 Task: Select Convenience. Add to cart, from Total Wine & More for 2717 Settlers Lane, Boyd, Montana 59013, Cell Number 917-762-1747, following items : 1800 Cristalino Tequila - 1, On the Rocks the Cosmopolitan Vodka - 2
Action: Mouse moved to (325, 146)
Screenshot: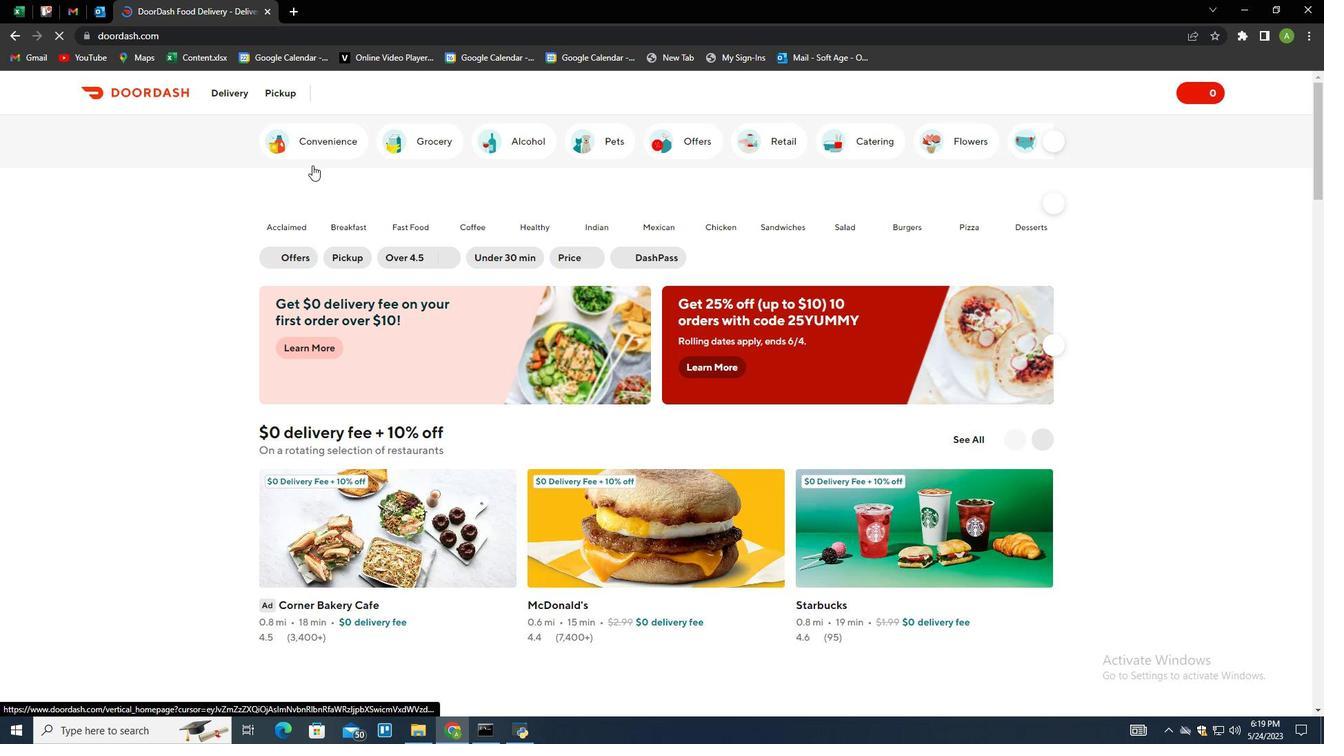 
Action: Mouse pressed left at (325, 146)
Screenshot: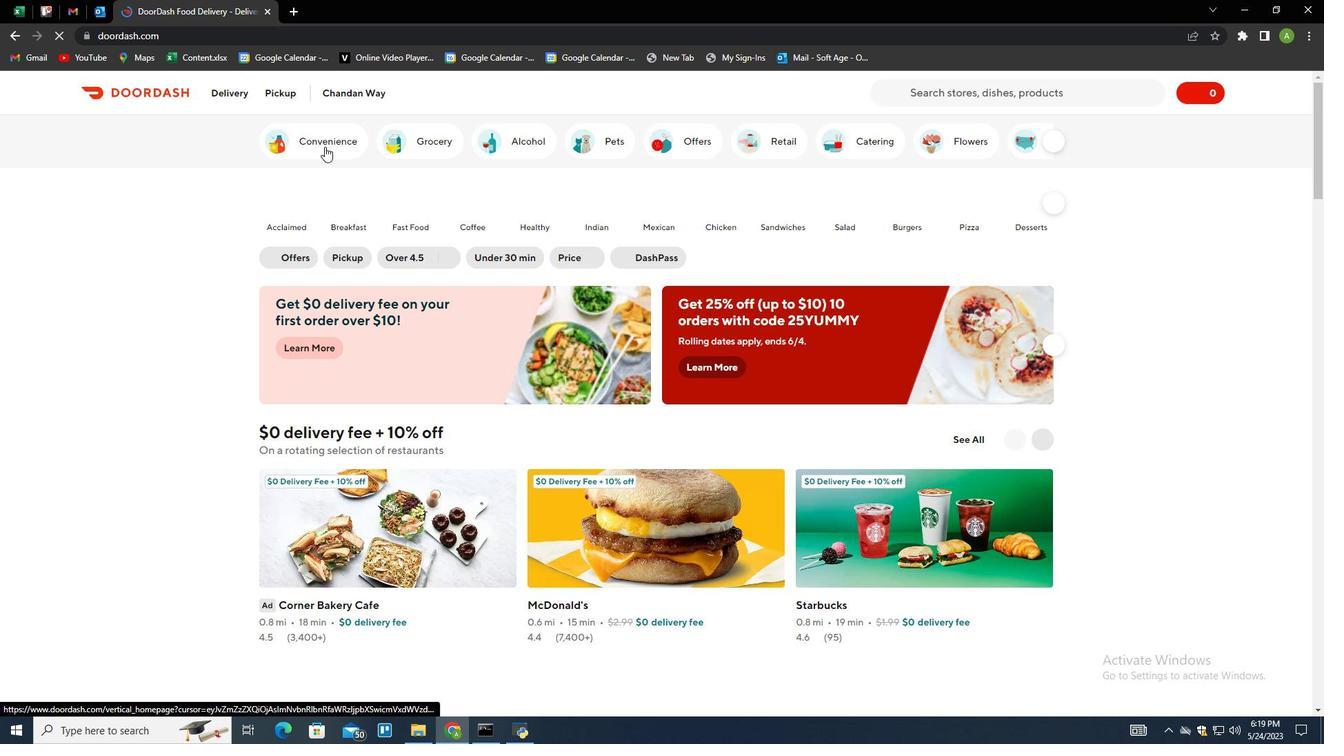 
Action: Mouse moved to (664, 593)
Screenshot: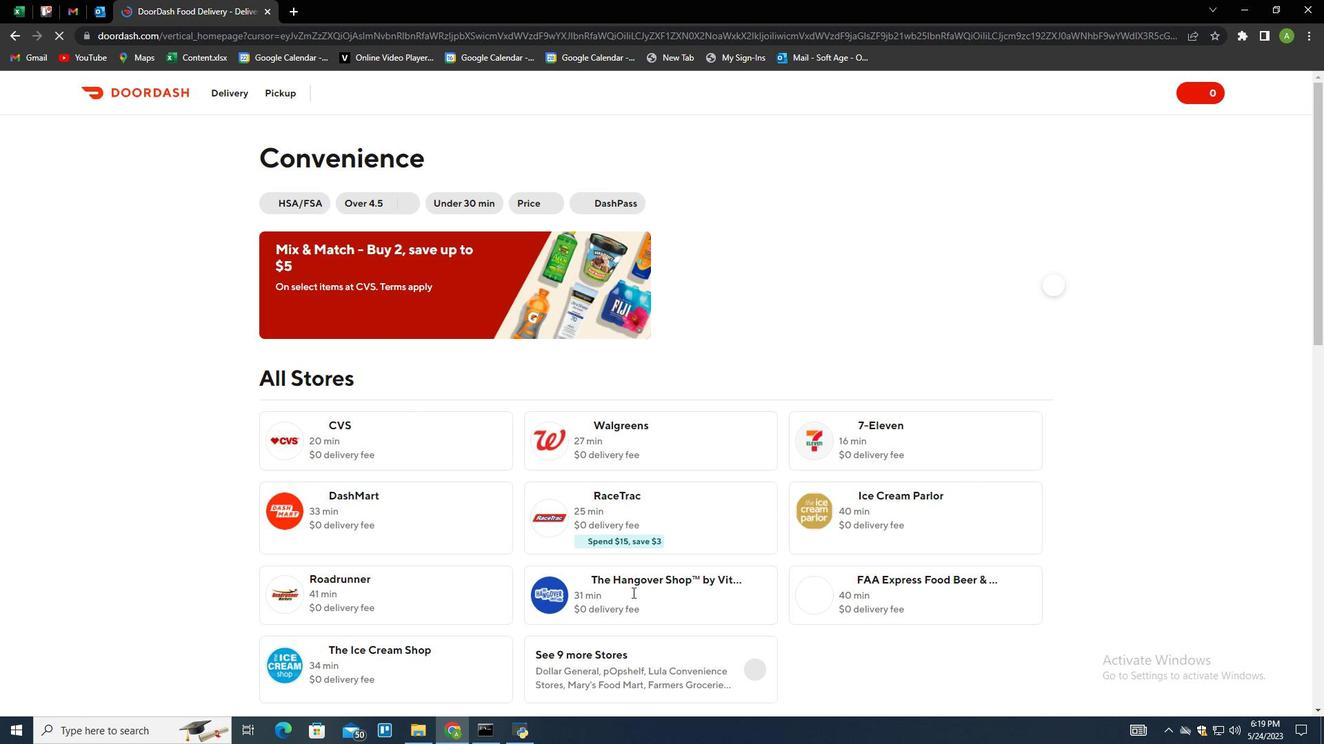 
Action: Mouse scrolled (664, 593) with delta (0, 0)
Screenshot: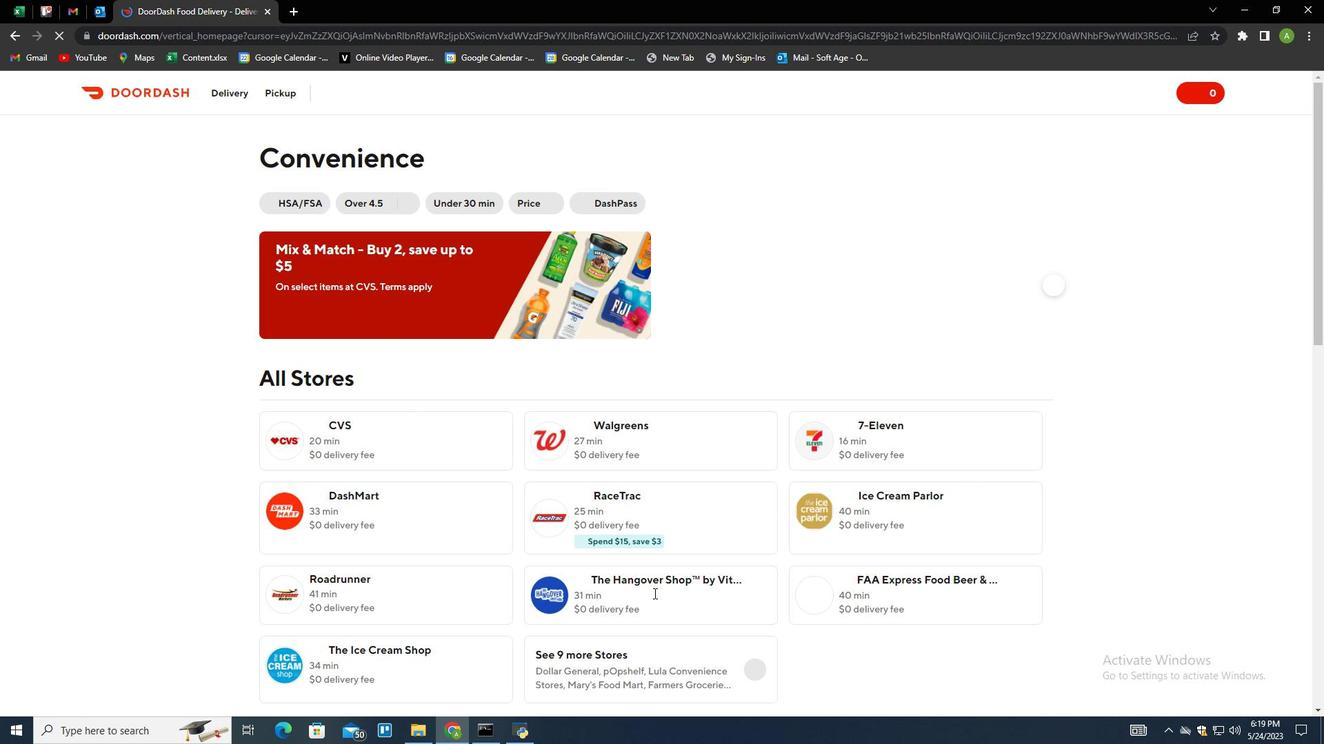 
Action: Mouse scrolled (664, 593) with delta (0, 0)
Screenshot: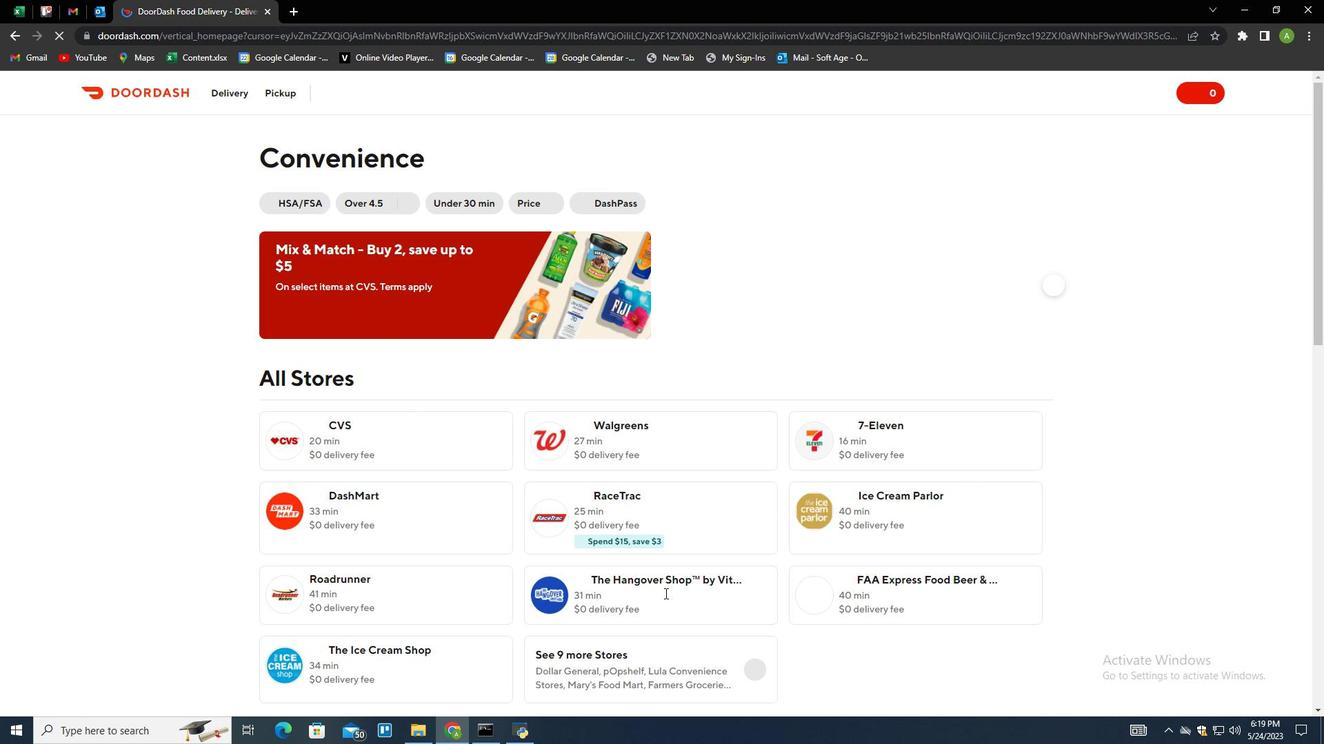 
Action: Mouse moved to (752, 533)
Screenshot: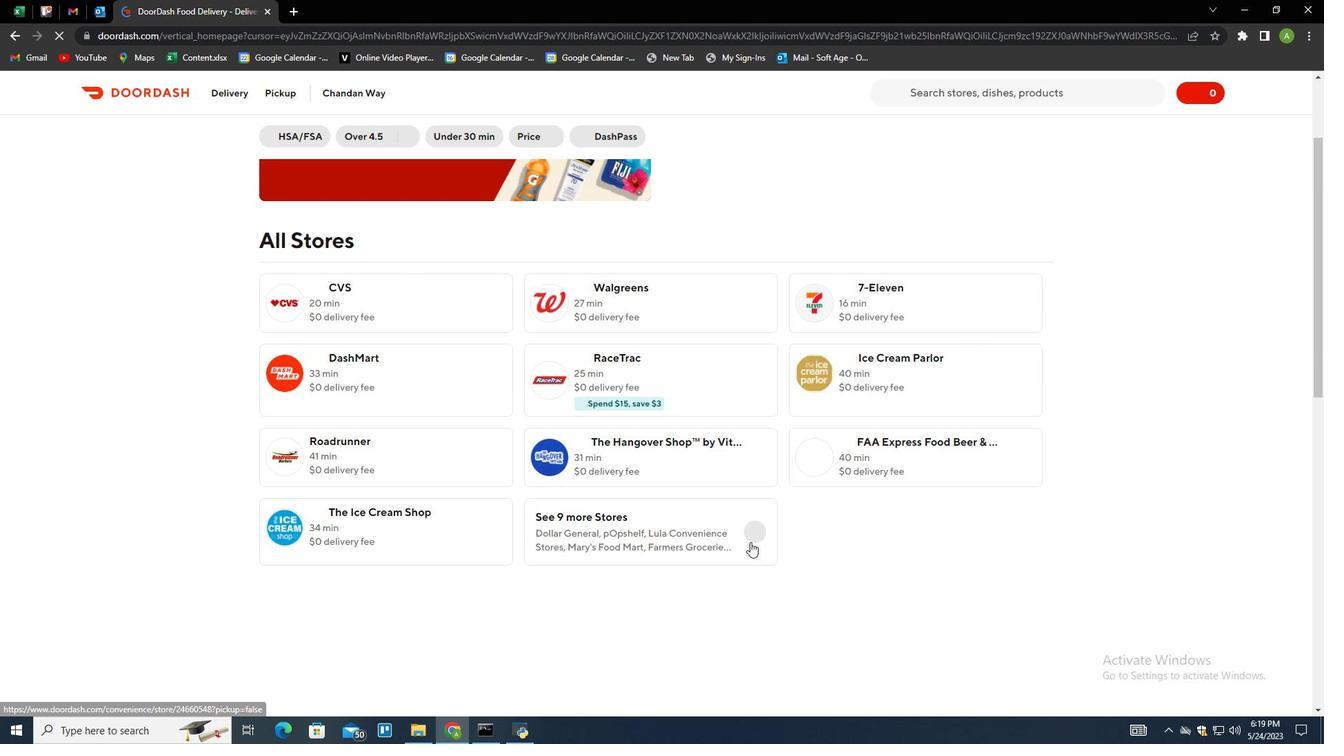 
Action: Mouse pressed left at (752, 533)
Screenshot: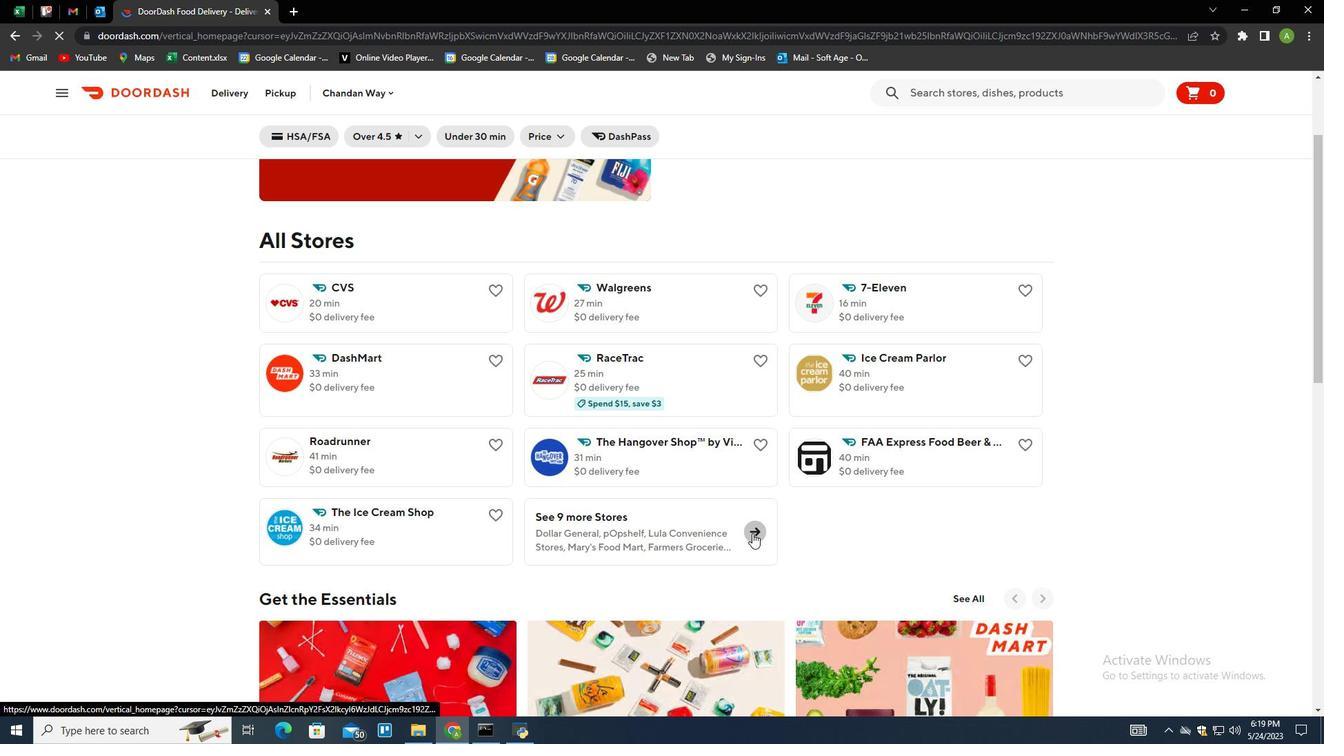 
Action: Mouse moved to (406, 625)
Screenshot: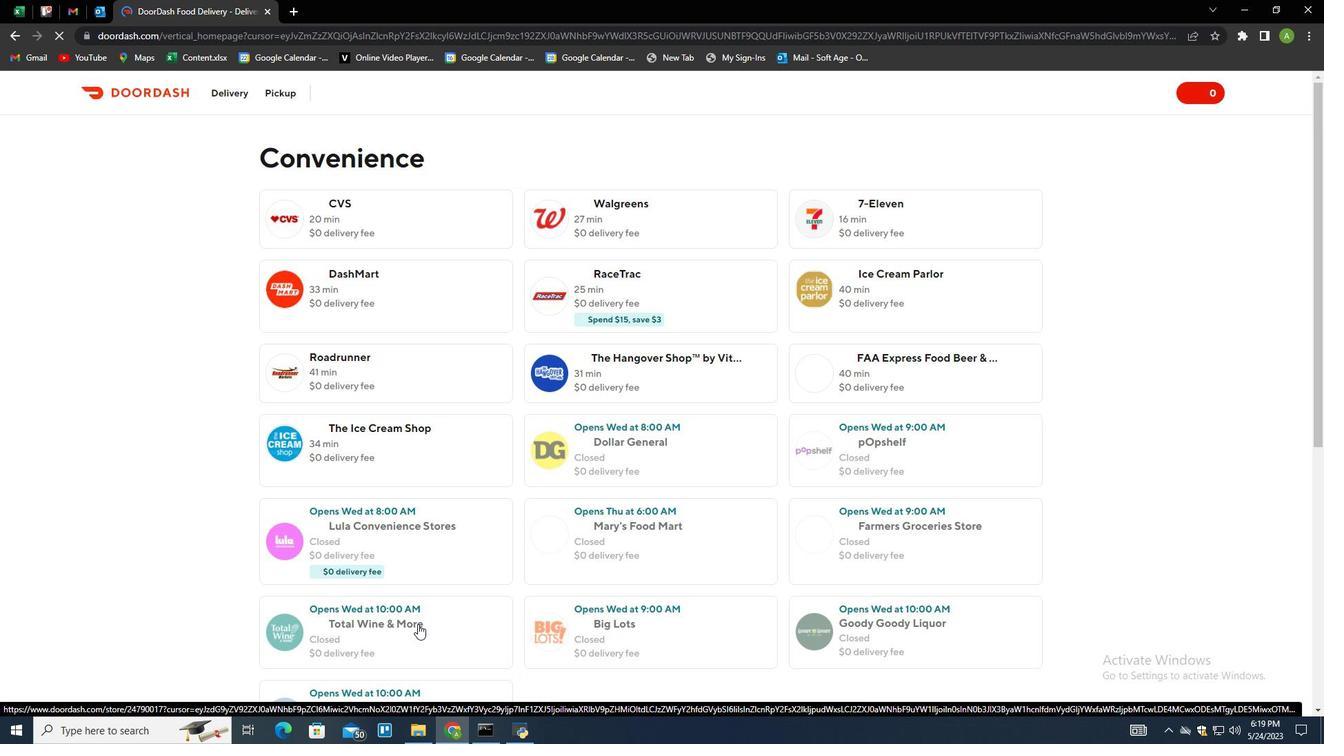 
Action: Mouse pressed left at (406, 625)
Screenshot: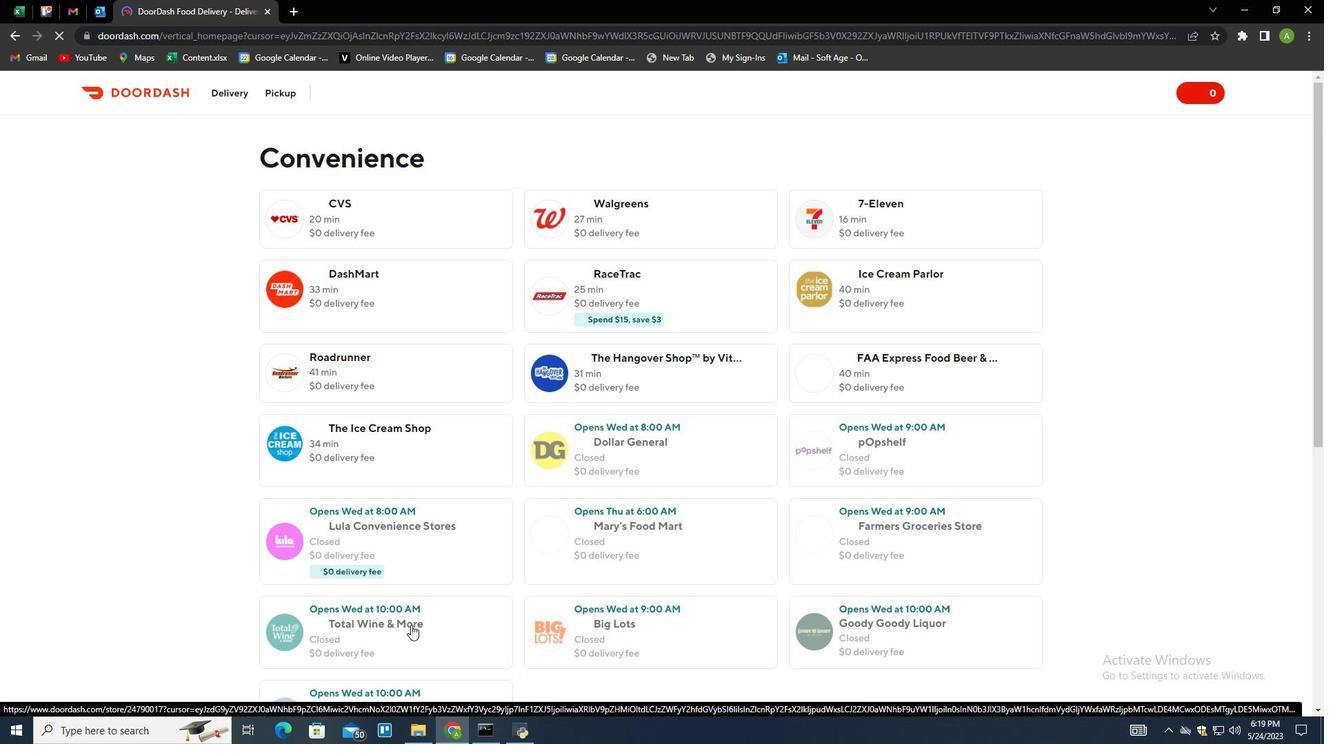
Action: Mouse moved to (290, 92)
Screenshot: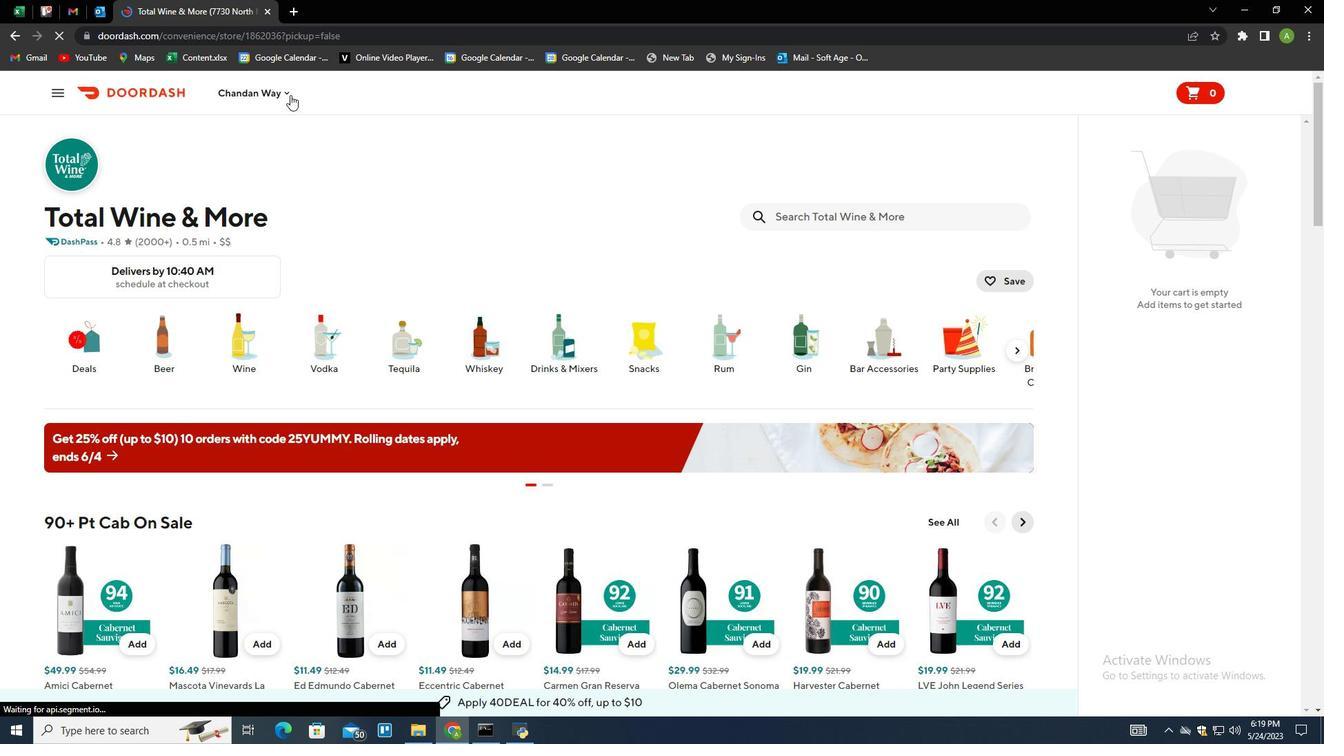 
Action: Mouse pressed left at (290, 92)
Screenshot: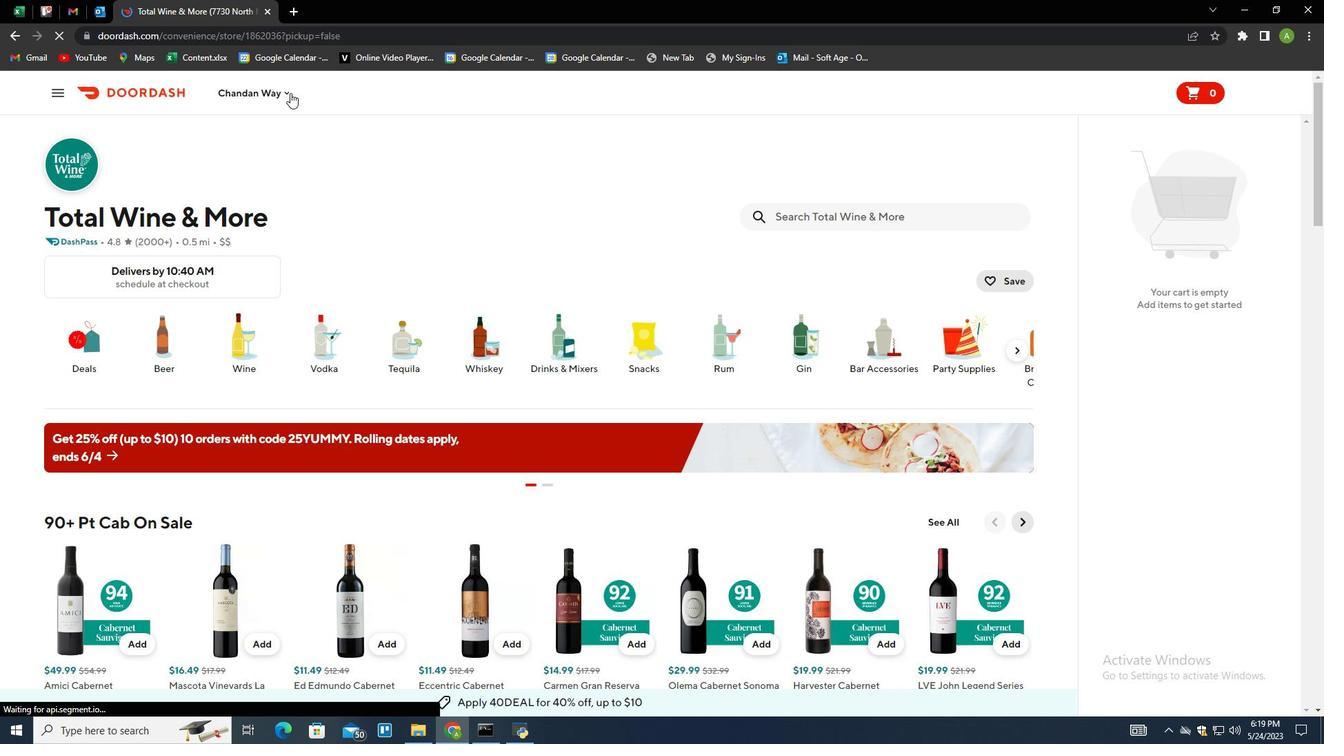 
Action: Mouse moved to (304, 155)
Screenshot: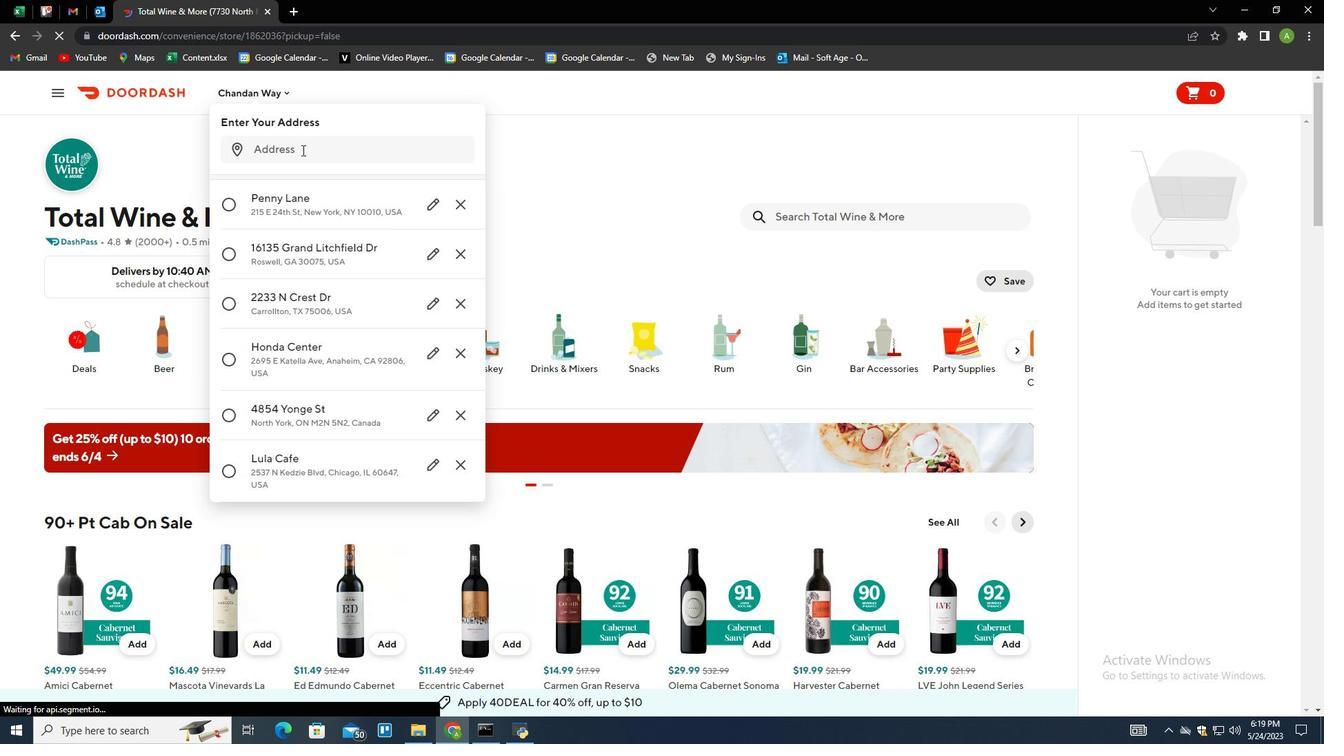 
Action: Mouse pressed left at (304, 155)
Screenshot: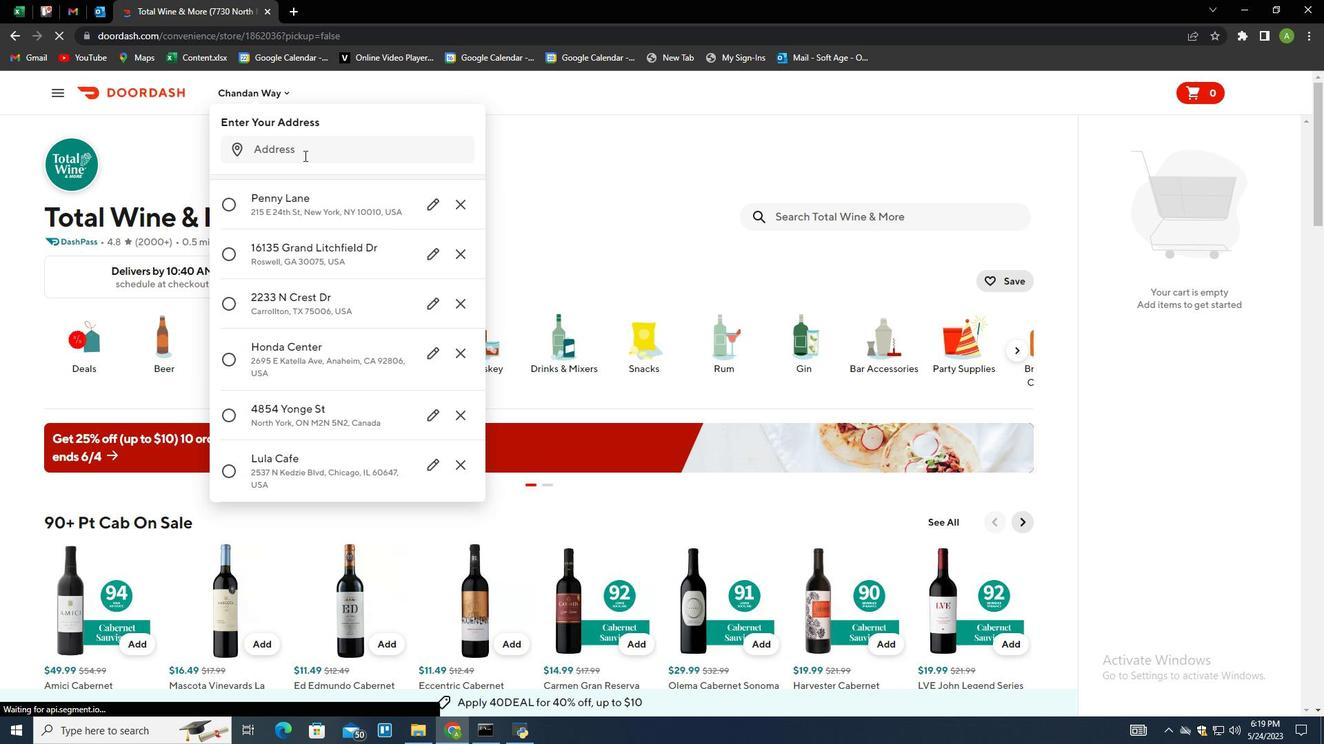 
Action: Mouse moved to (297, 122)
Screenshot: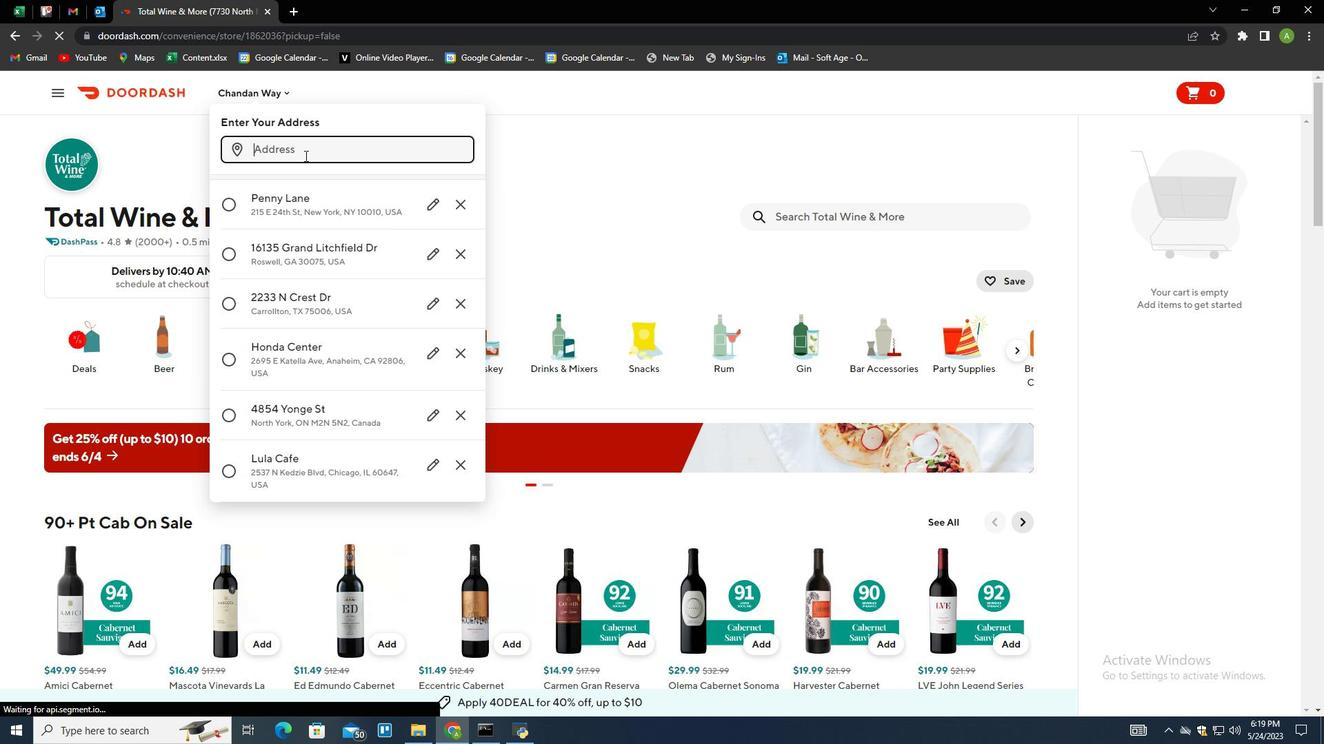 
Action: Key pressed 2717<Key.space>settlers<Key.space>lane,<Key.space>boyd,<Key.space>monts<Key.backspace>ana<Key.space>59013<Key.enter>
Screenshot: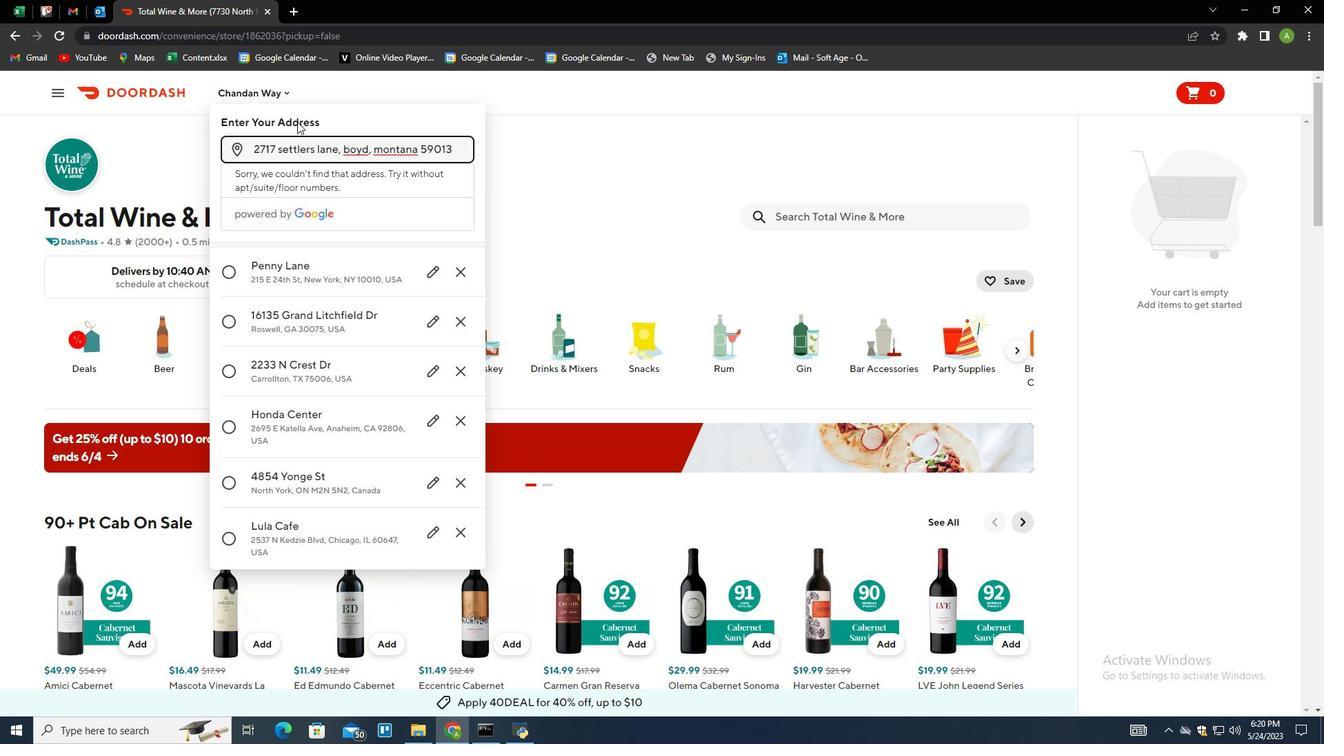 
Action: Mouse moved to (402, 549)
Screenshot: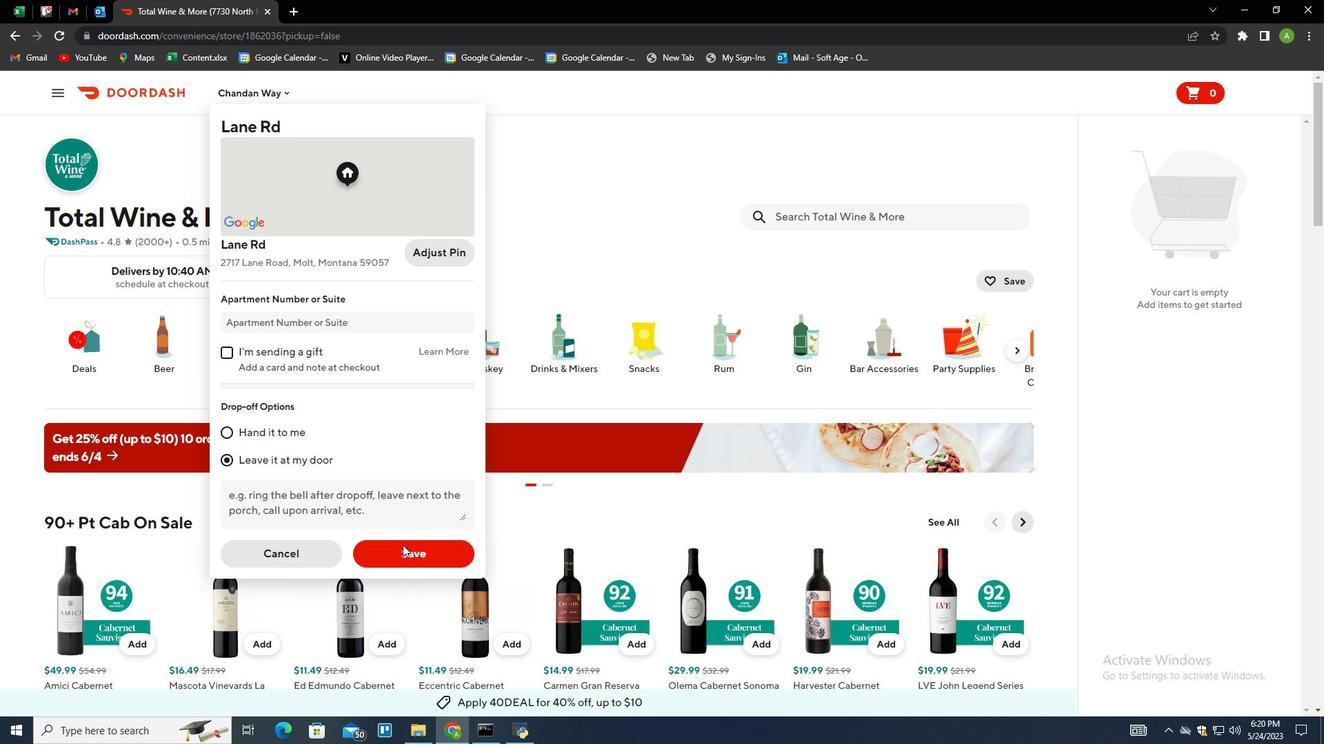 
Action: Mouse pressed left at (402, 549)
Screenshot: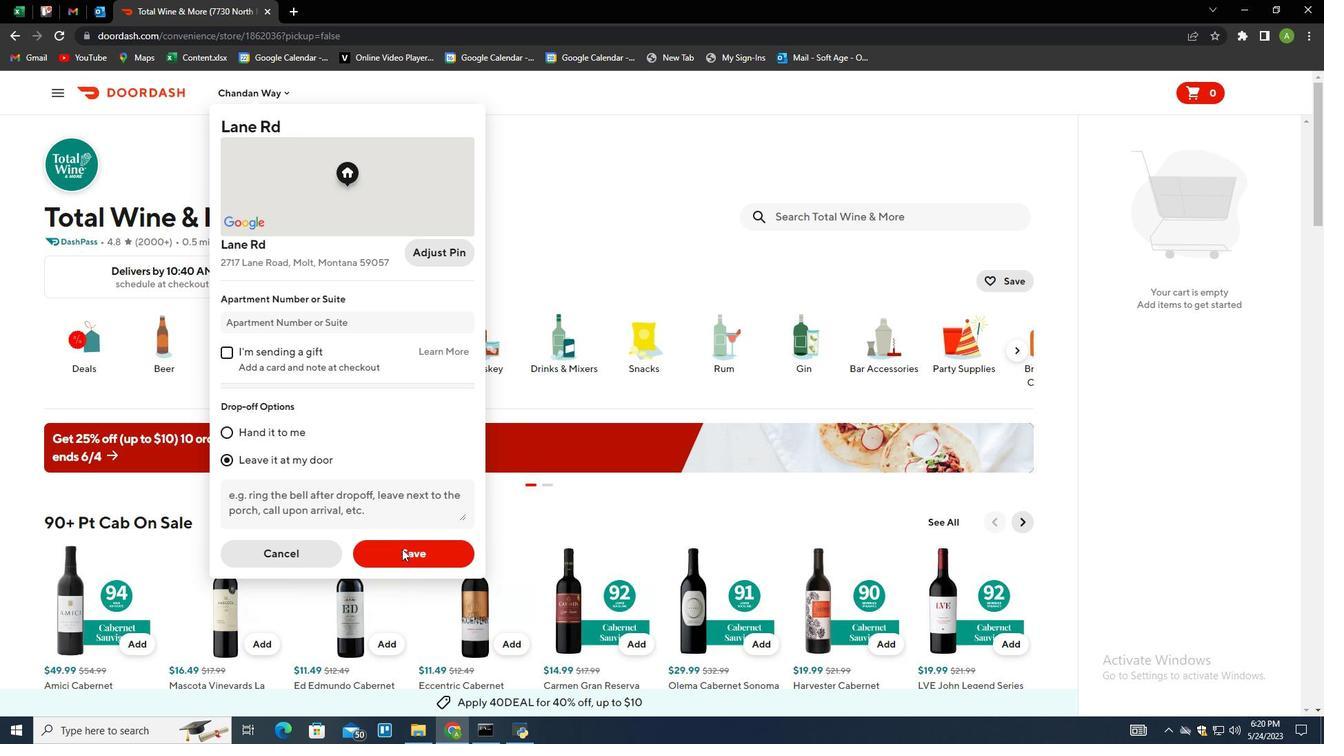 
Action: Mouse moved to (789, 216)
Screenshot: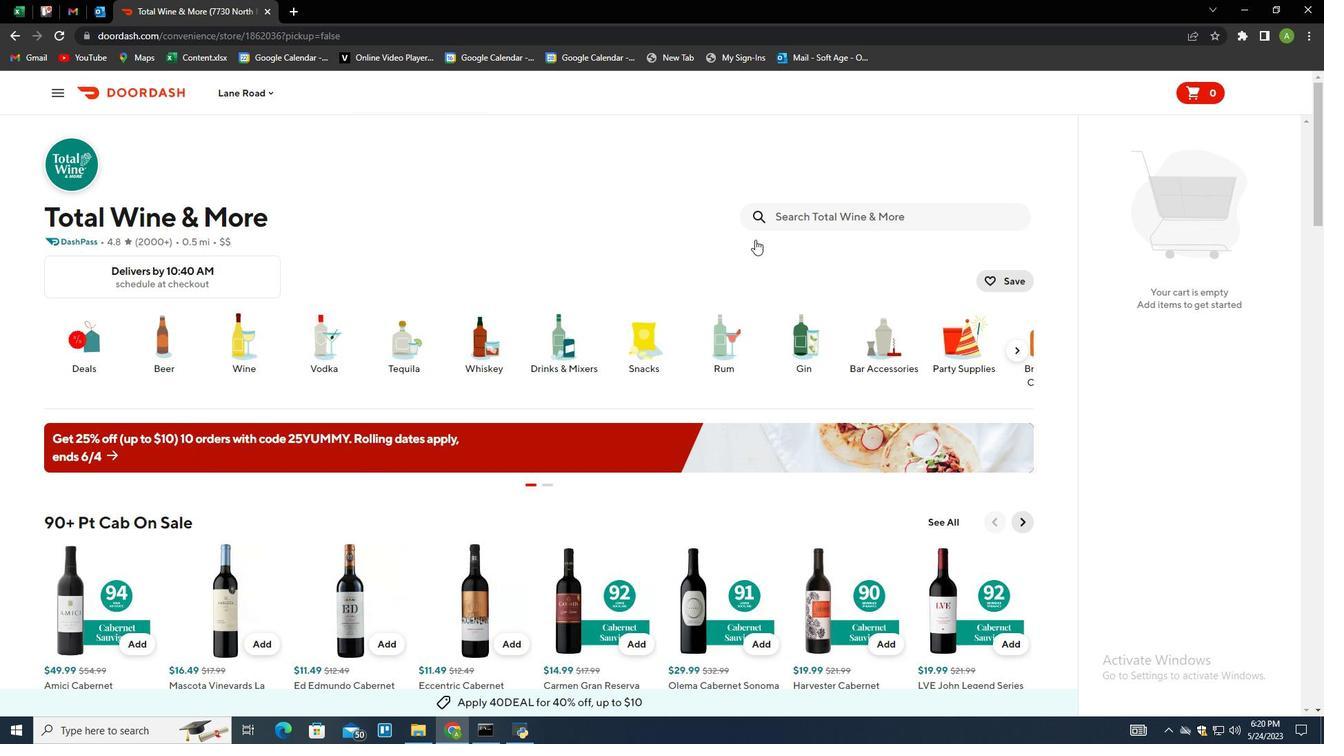 
Action: Mouse pressed left at (789, 216)
Screenshot: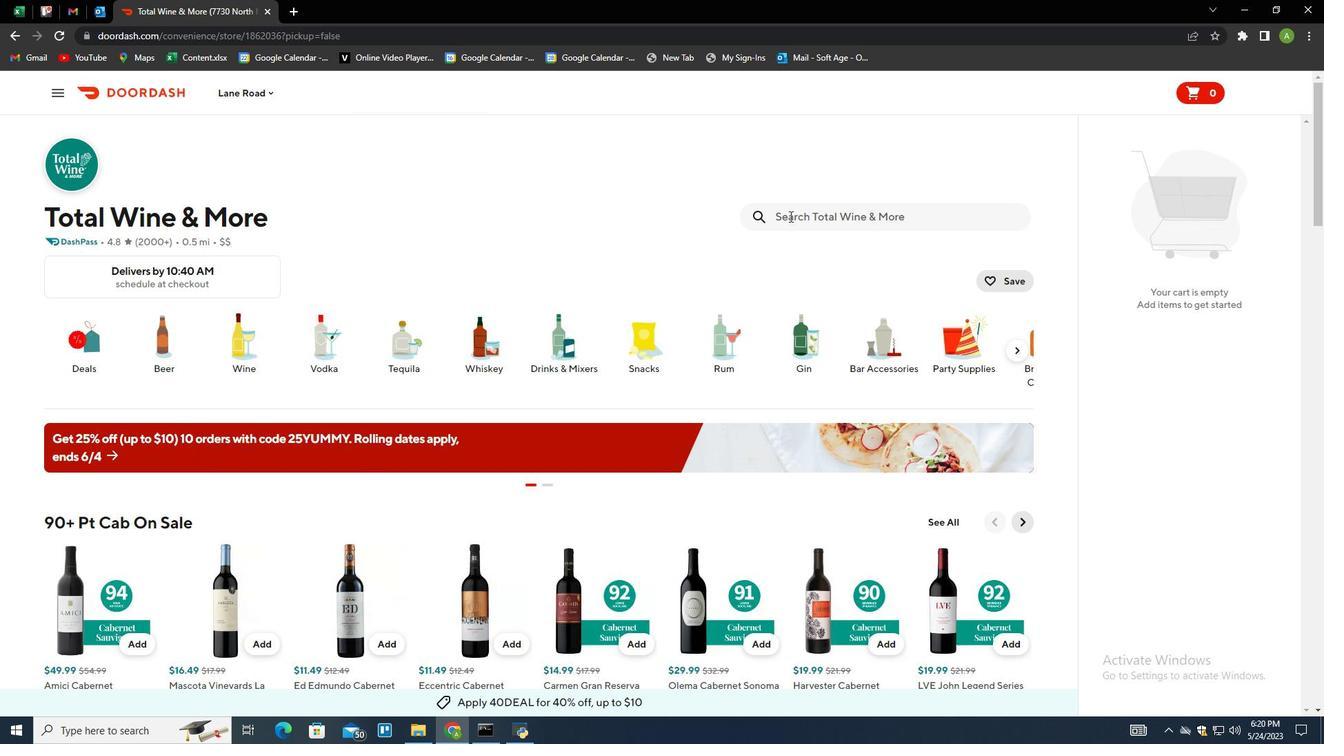 
Action: Mouse moved to (779, 221)
Screenshot: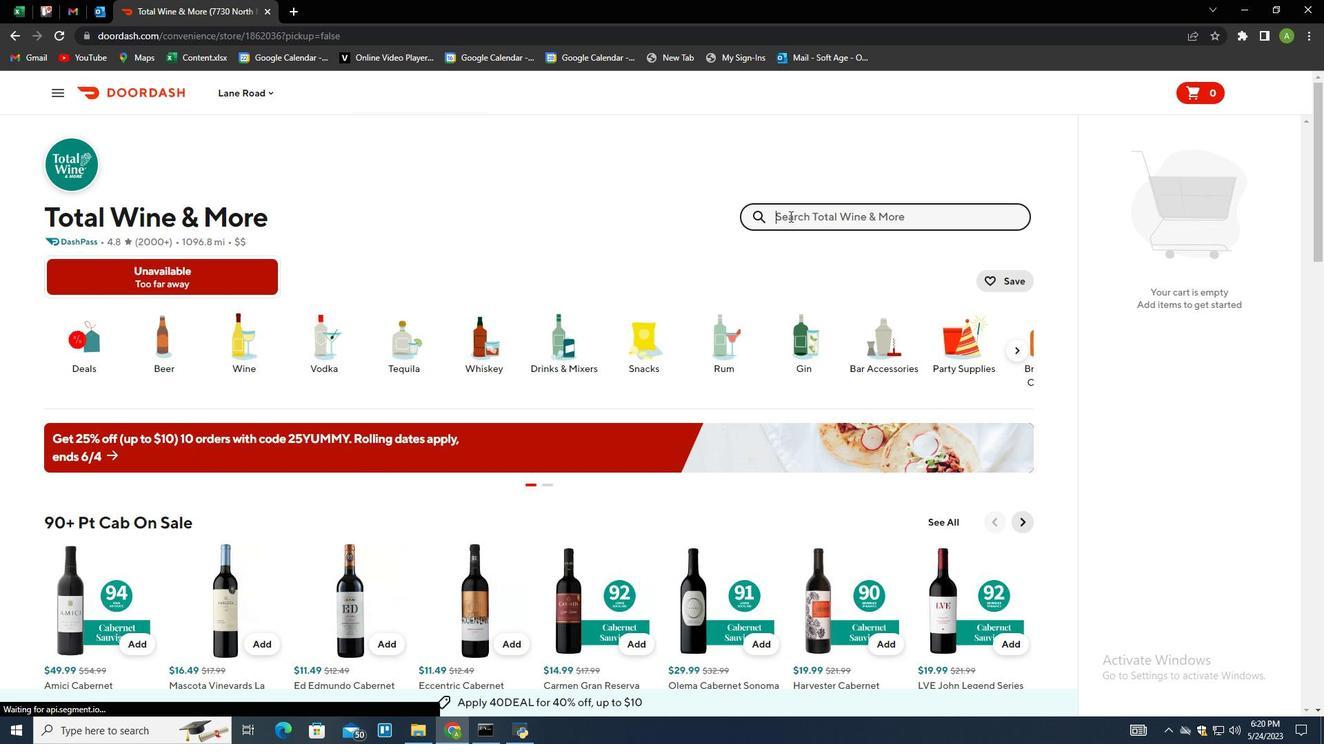 
Action: Key pressed 1800<Key.space>cristalino<Key.space>tequila<Key.enter>
Screenshot: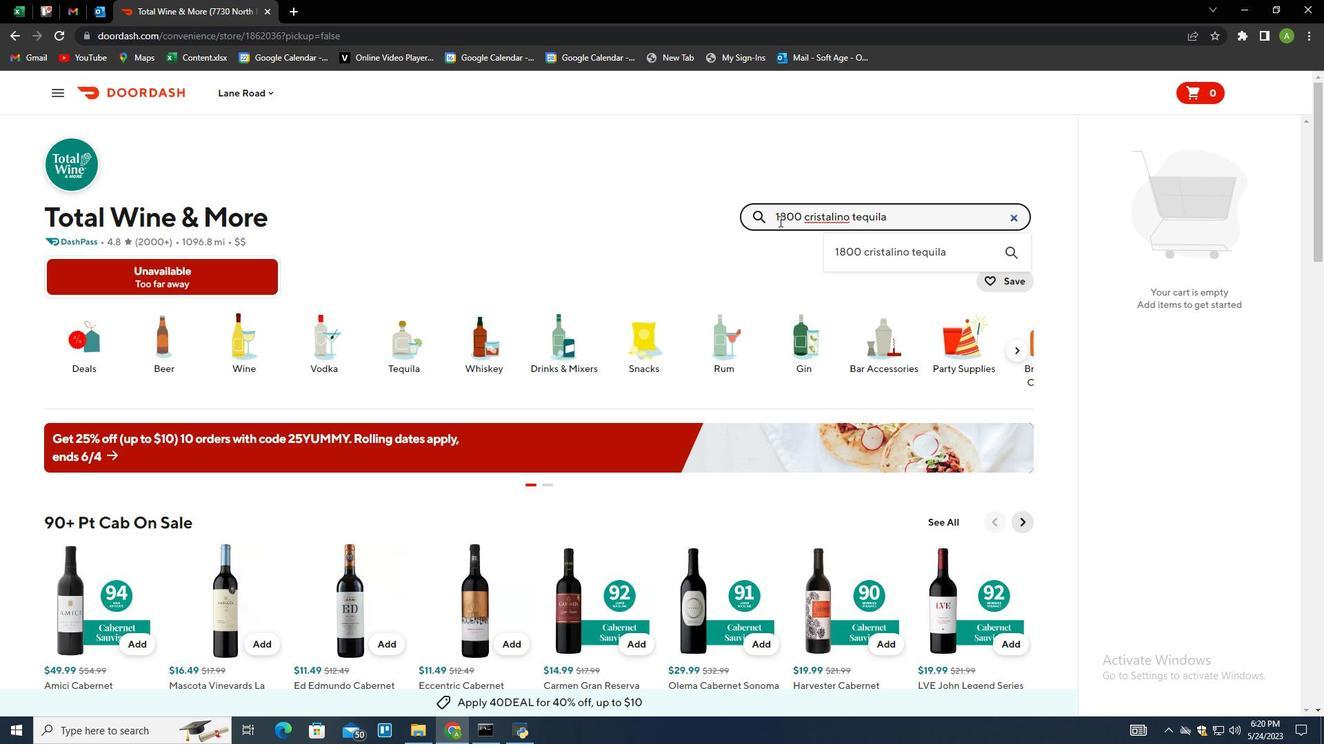 
Action: Mouse moved to (122, 360)
Screenshot: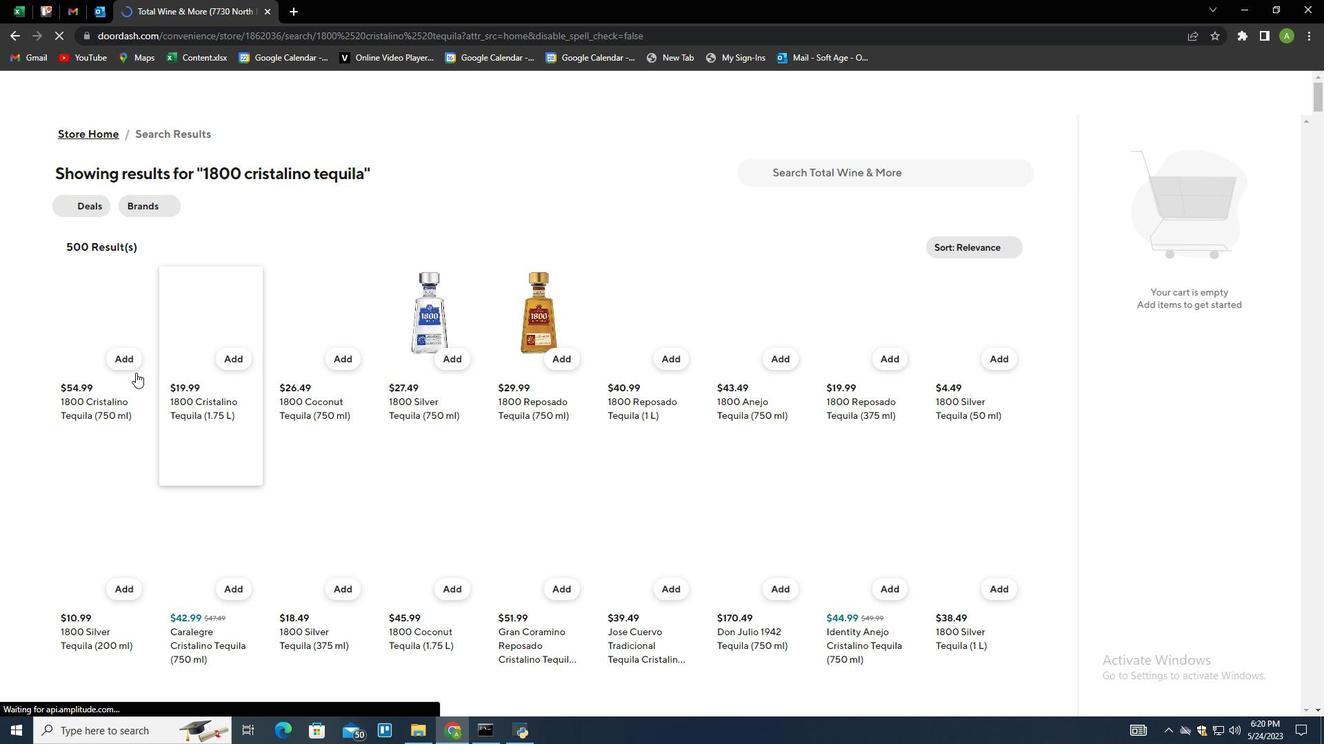 
Action: Mouse pressed left at (122, 360)
Screenshot: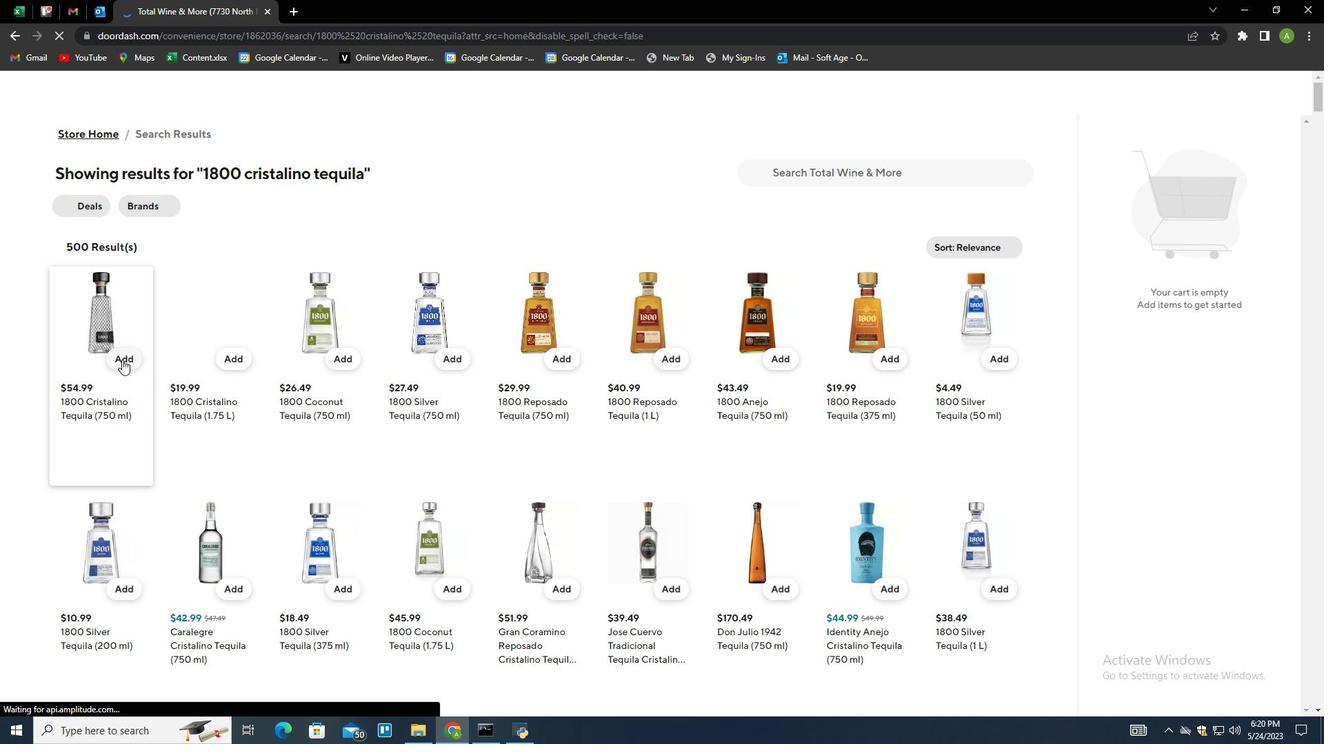 
Action: Mouse moved to (814, 171)
Screenshot: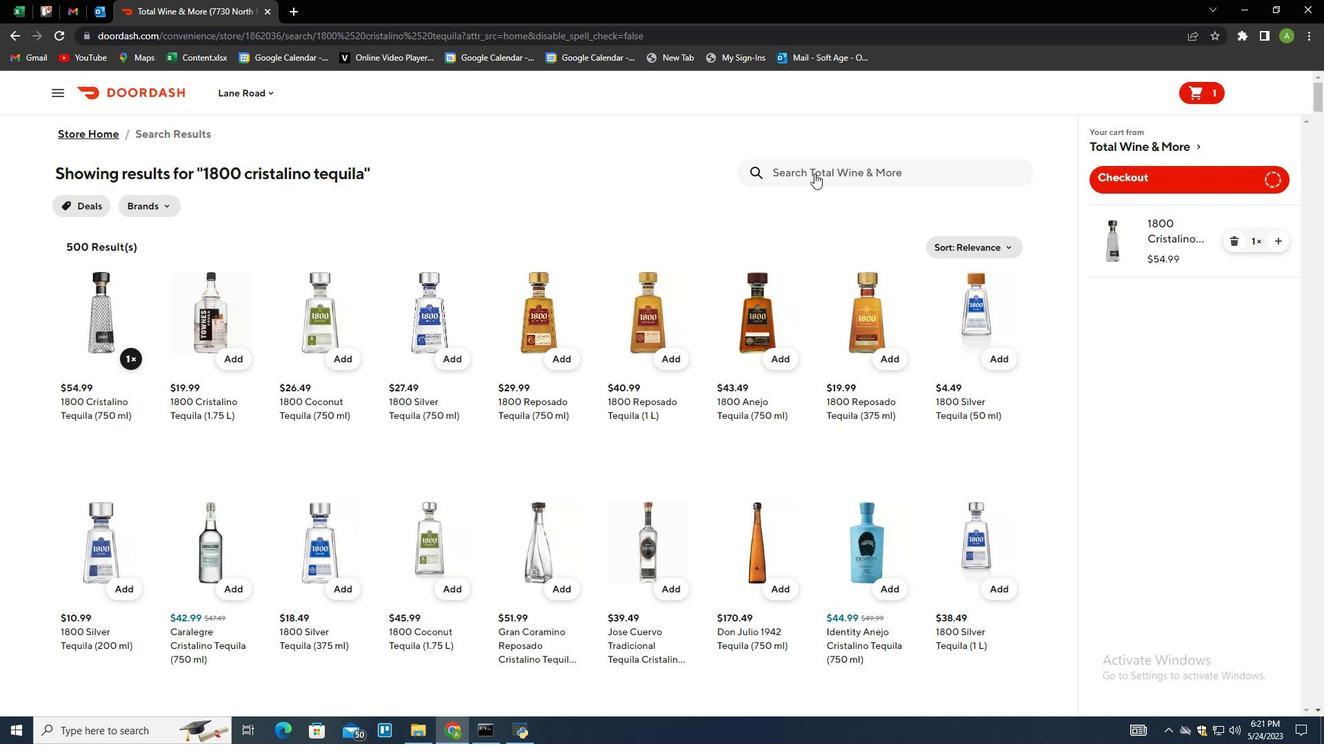 
Action: Mouse pressed left at (814, 171)
Screenshot: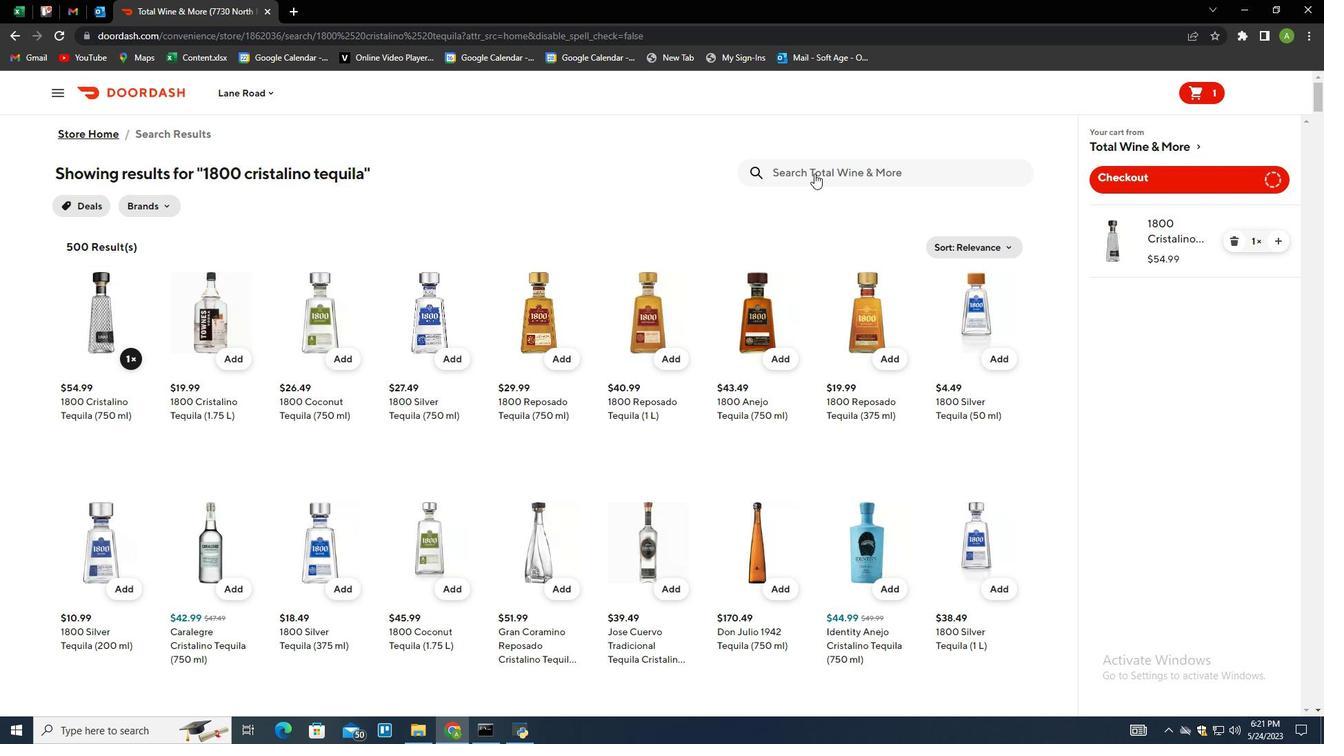 
Action: Key pressed on<Key.space>the<Key.space>rocks<Key.space>y<Key.backspace>tje<Key.space>cosmopolitan<Key.left><Key.left><Key.left><Key.left><Key.left><Key.left><Key.left><Key.left><Key.left><Key.left><Key.left><Key.left><Key.left><Key.left><Key.backspace>h<Key.right><Key.right><Key.right><Key.right><Key.right><Key.right><Key.right><Key.right><Key.right><Key.right><Key.right><Key.right><Key.right><Key.right><Key.right><Key.right><Key.right><Key.space>vodka<Key.enter>
Screenshot: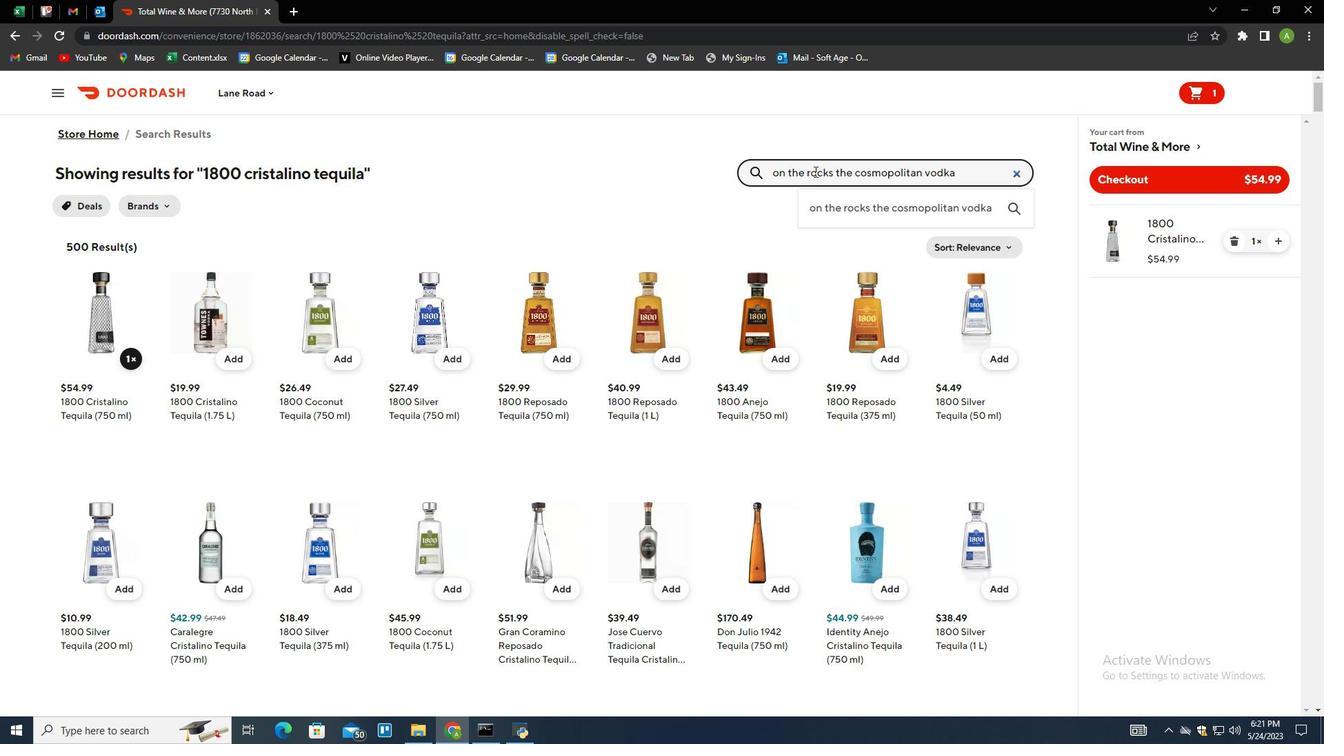 
Action: Mouse moved to (115, 357)
Screenshot: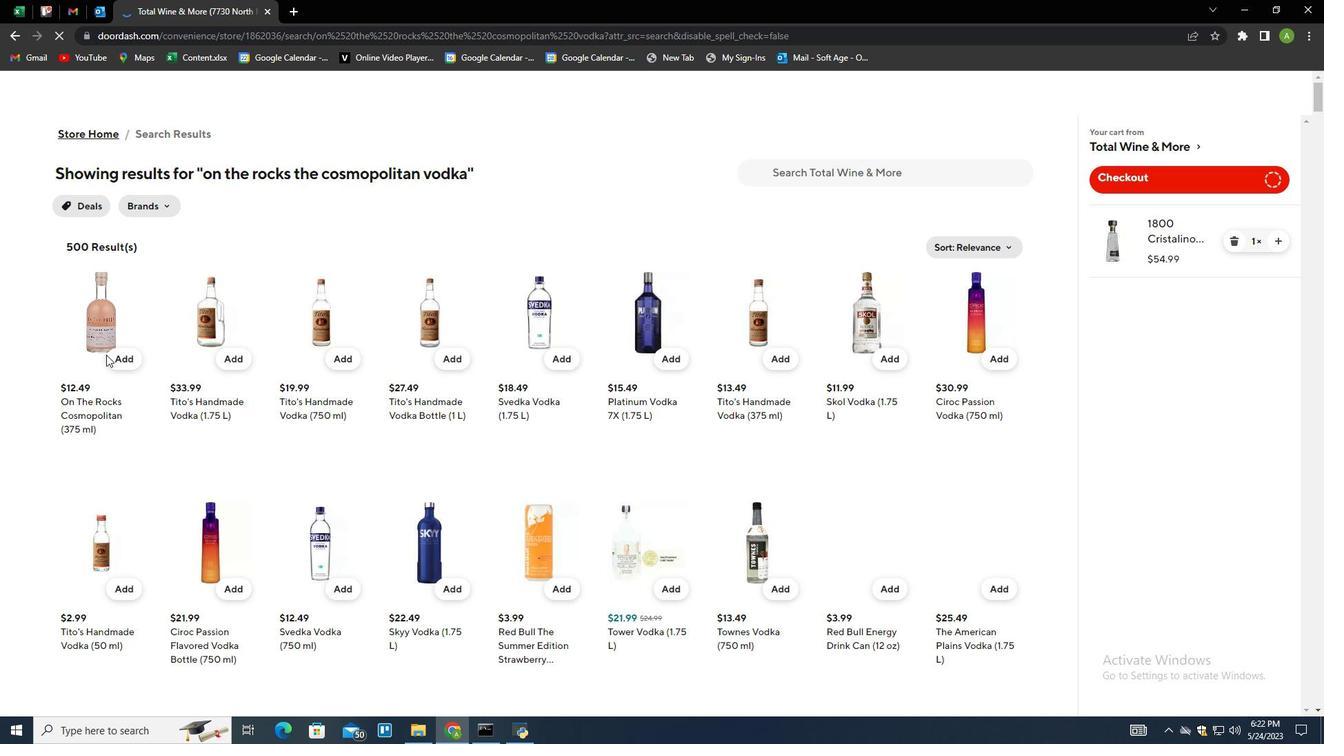 
Action: Mouse pressed left at (115, 357)
Screenshot: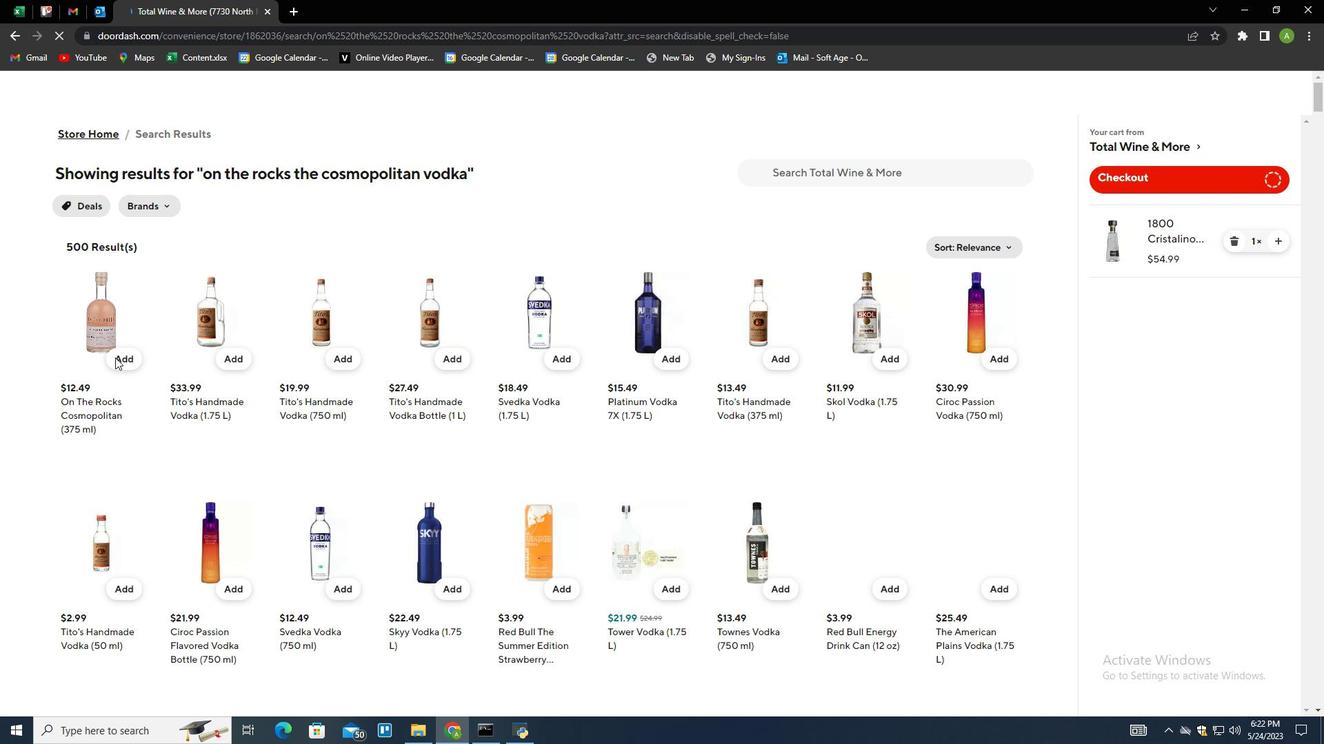 
Action: Mouse moved to (1280, 312)
Screenshot: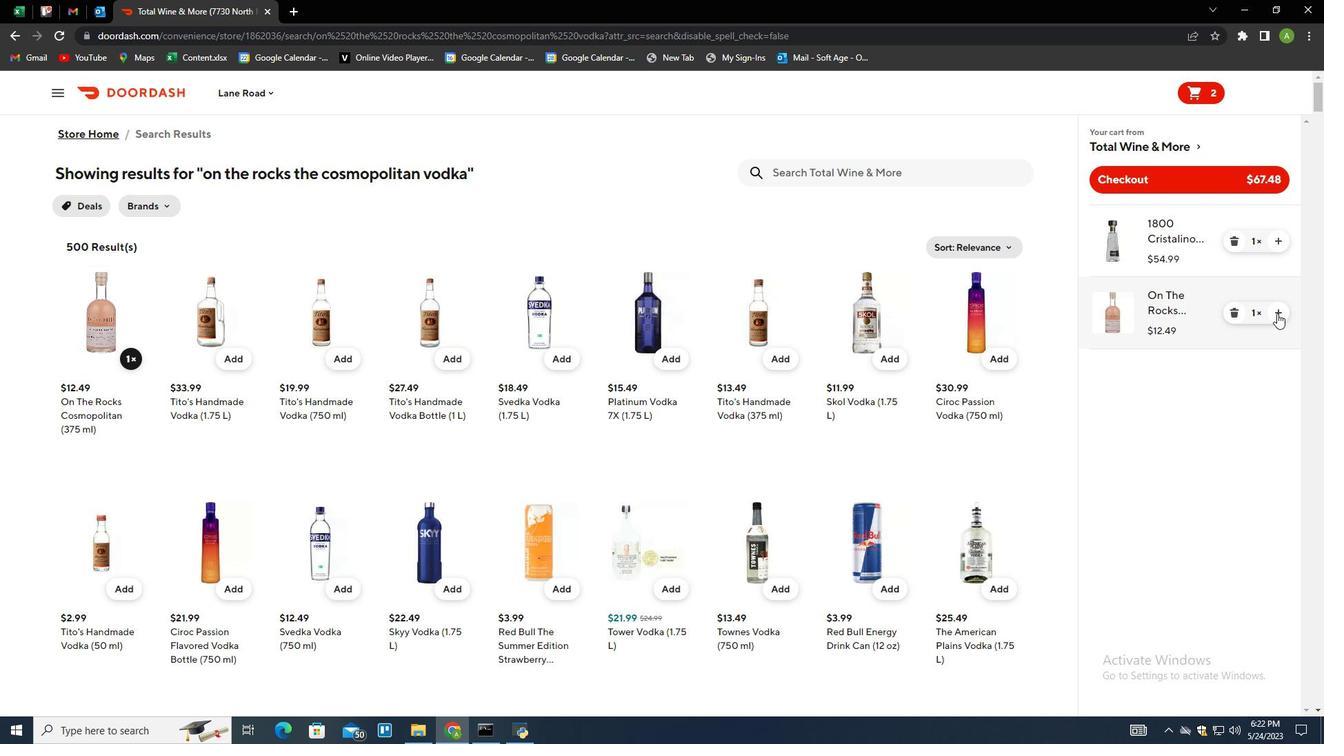 
Action: Mouse pressed left at (1280, 312)
Screenshot: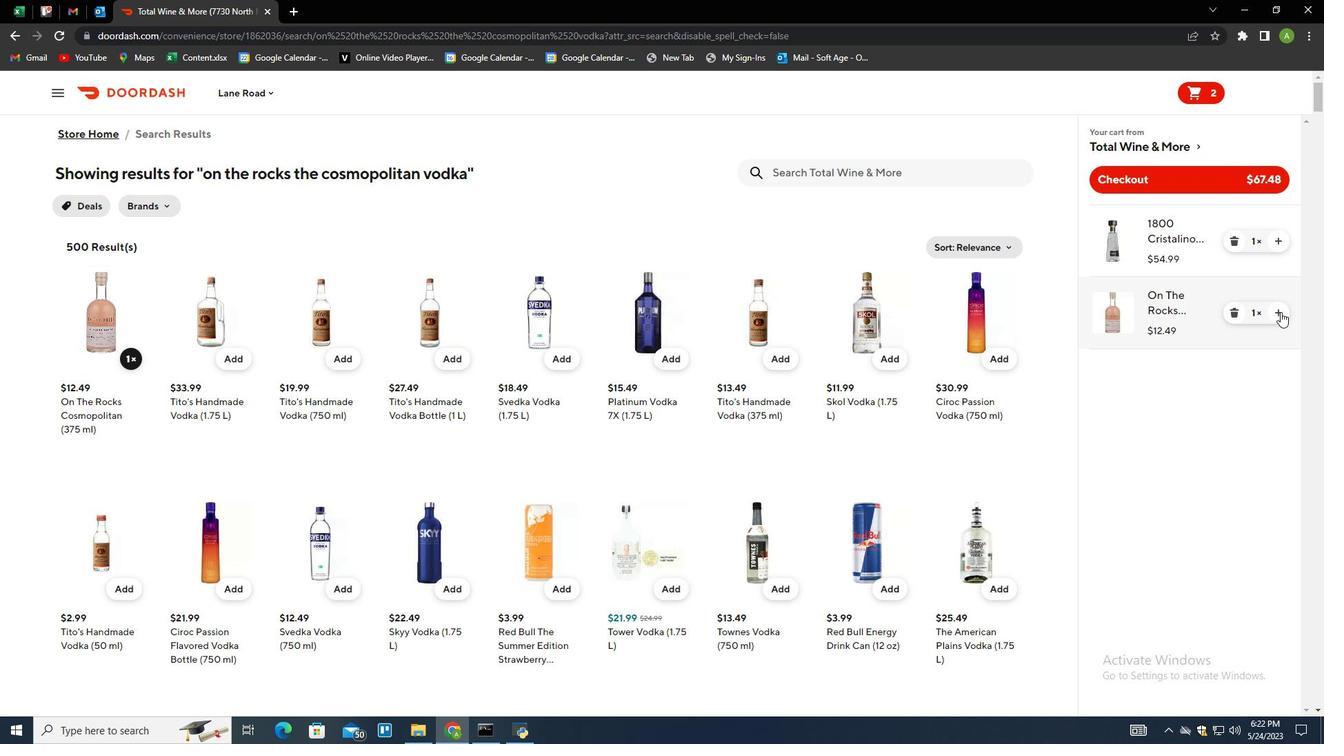 
Action: Mouse moved to (1115, 175)
Screenshot: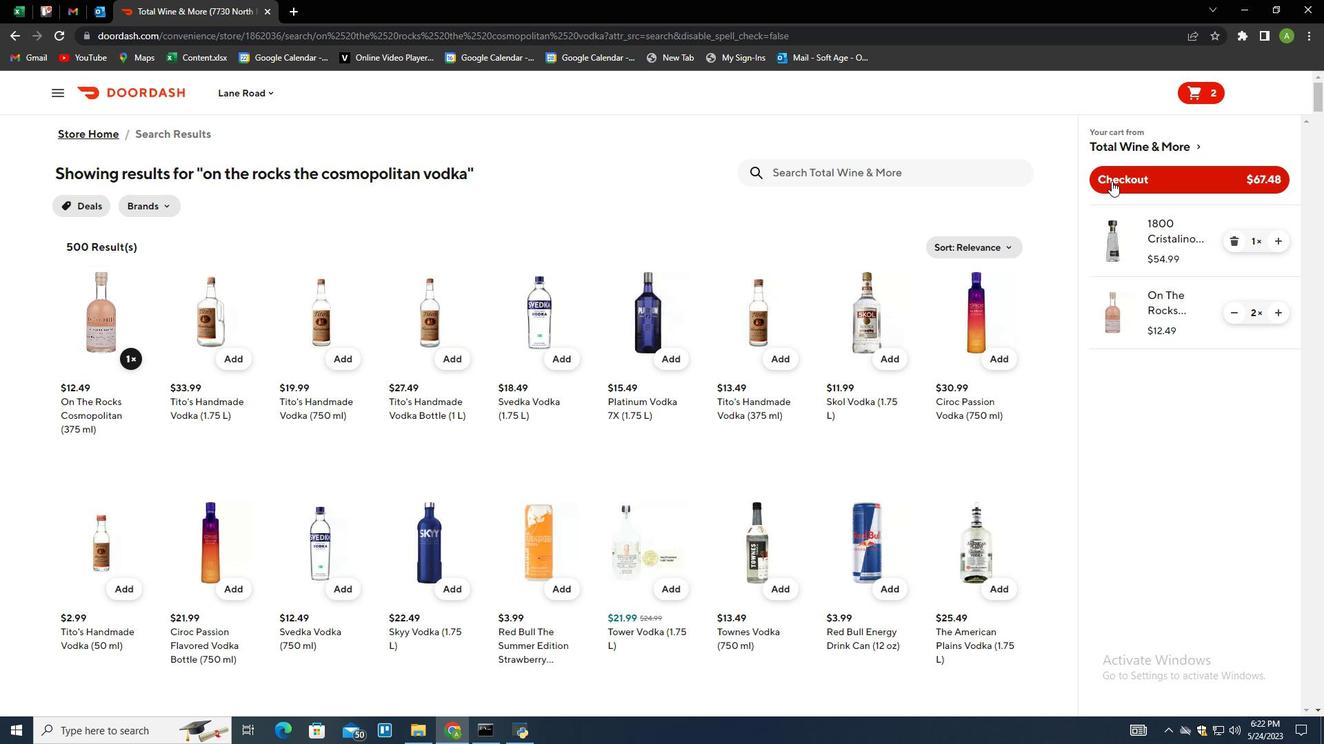 
Action: Mouse pressed left at (1115, 175)
Screenshot: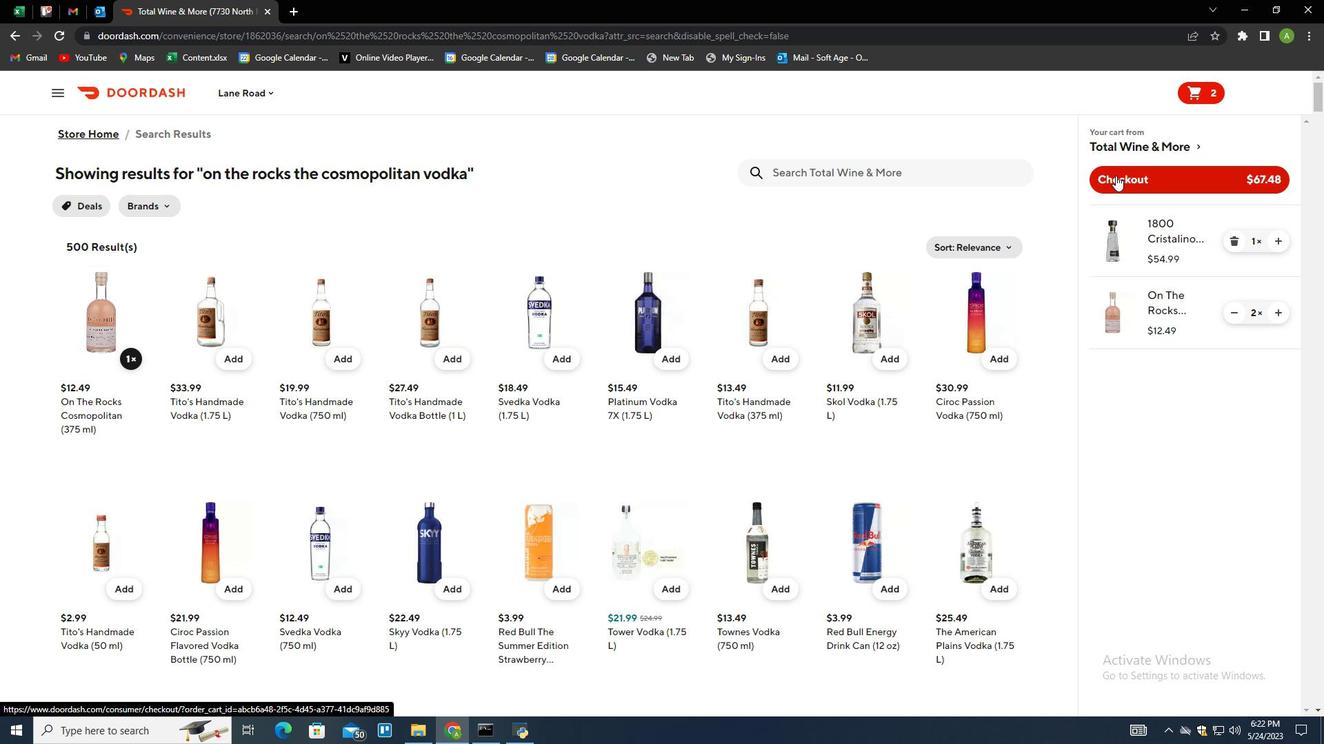 
Action: Mouse moved to (1080, 195)
Screenshot: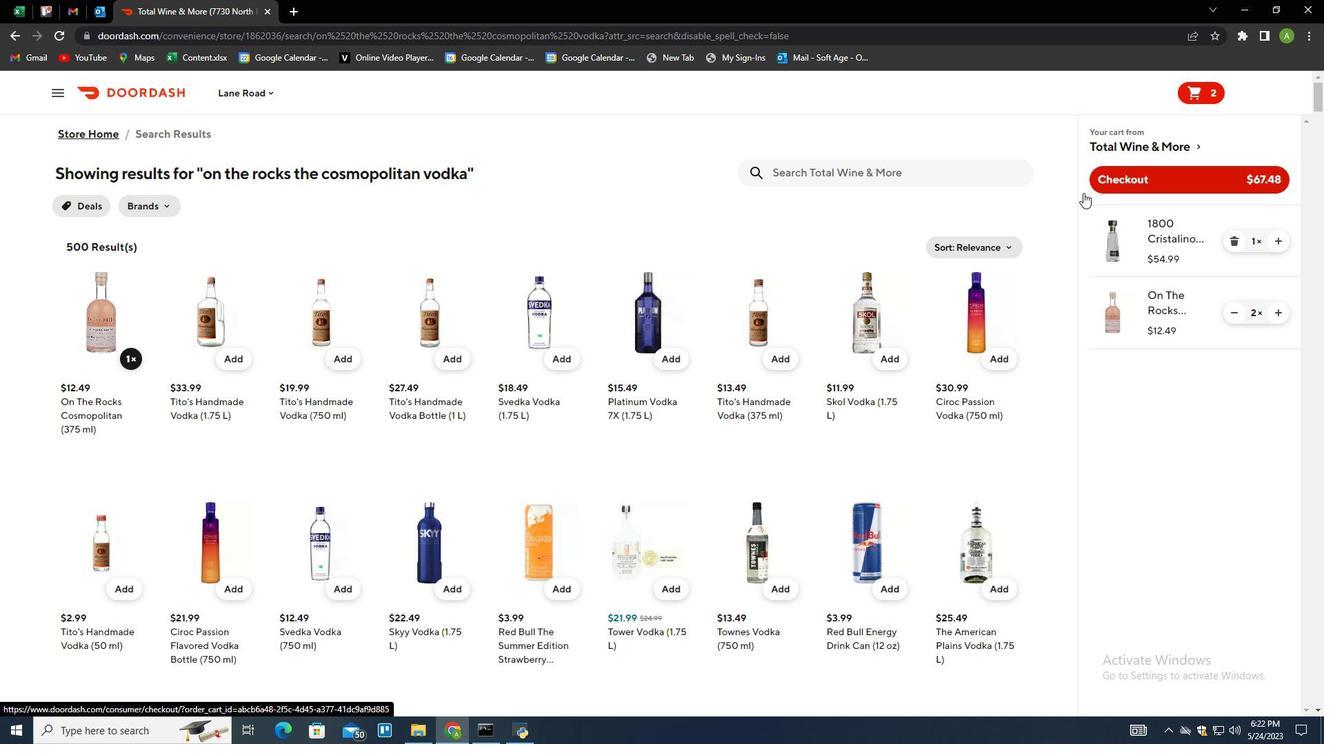 
